 Task: Add Sprouts 85% Grass-Fed Ground Beef to the cart.
Action: Mouse moved to (52, 323)
Screenshot: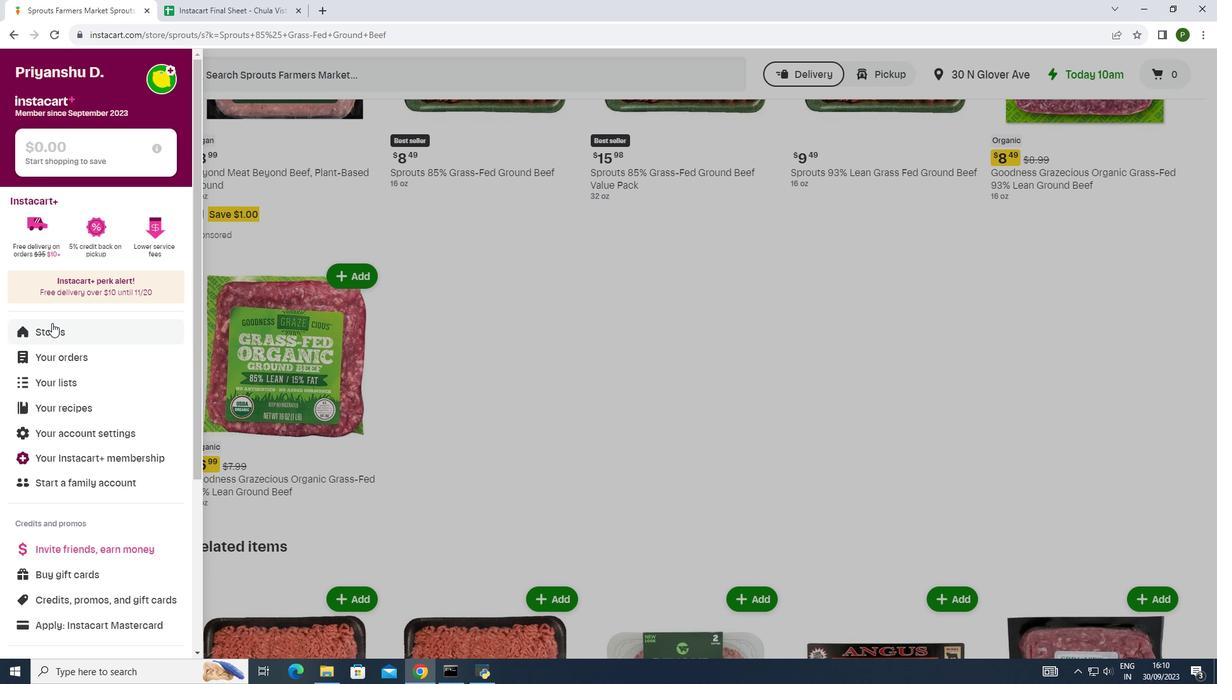 
Action: Mouse pressed left at (52, 323)
Screenshot: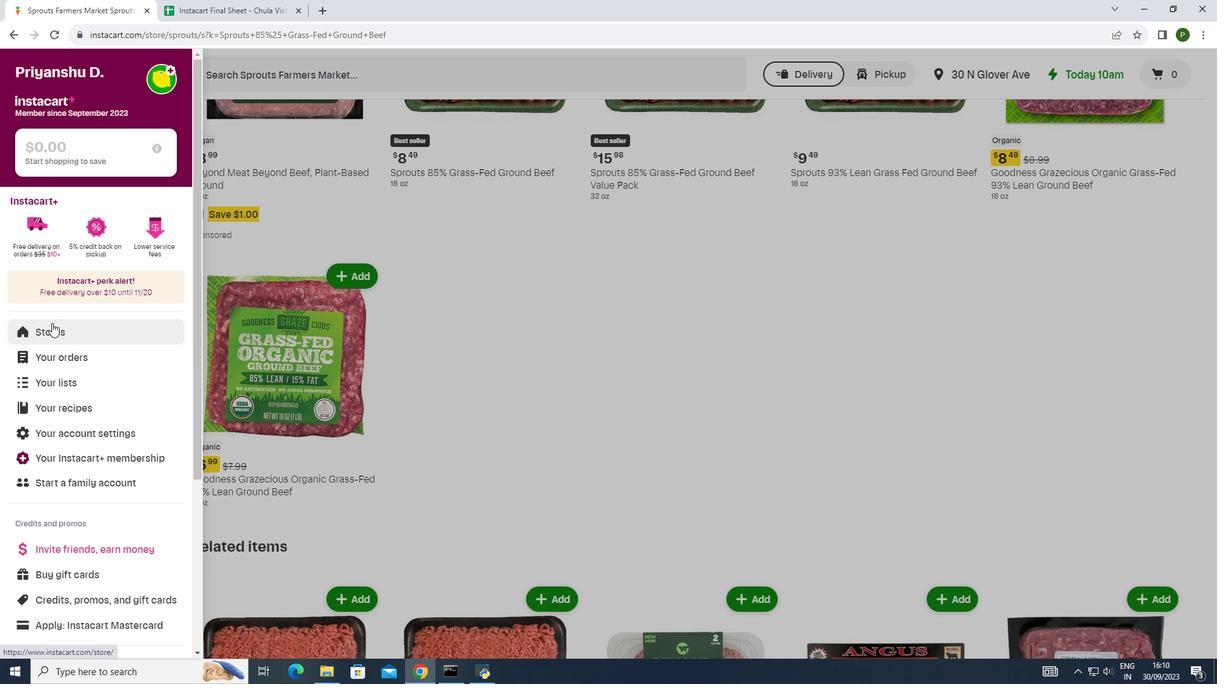 
Action: Mouse moved to (289, 128)
Screenshot: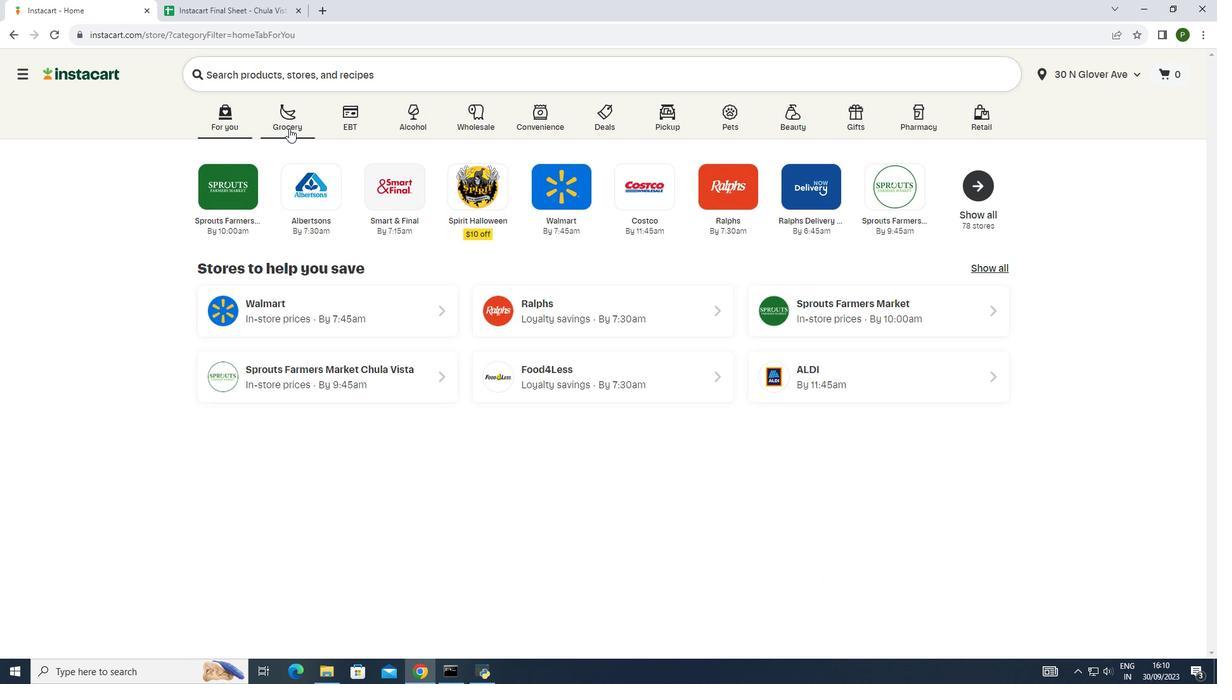 
Action: Mouse pressed left at (289, 128)
Screenshot: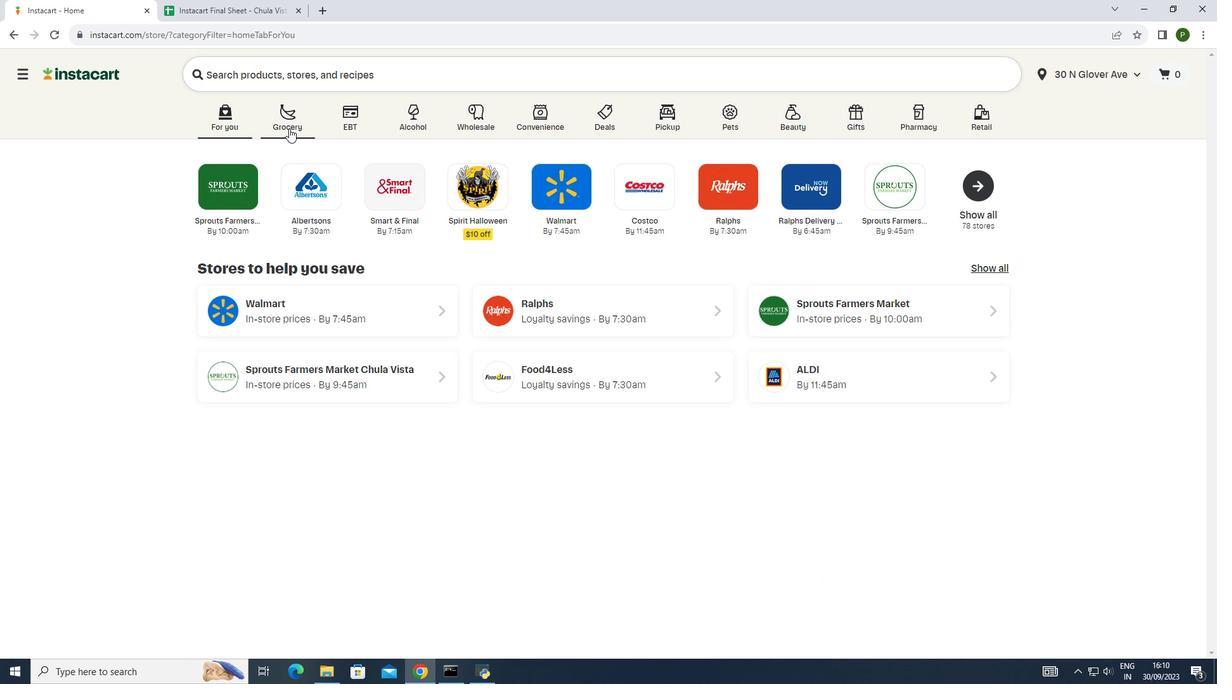 
Action: Mouse moved to (629, 201)
Screenshot: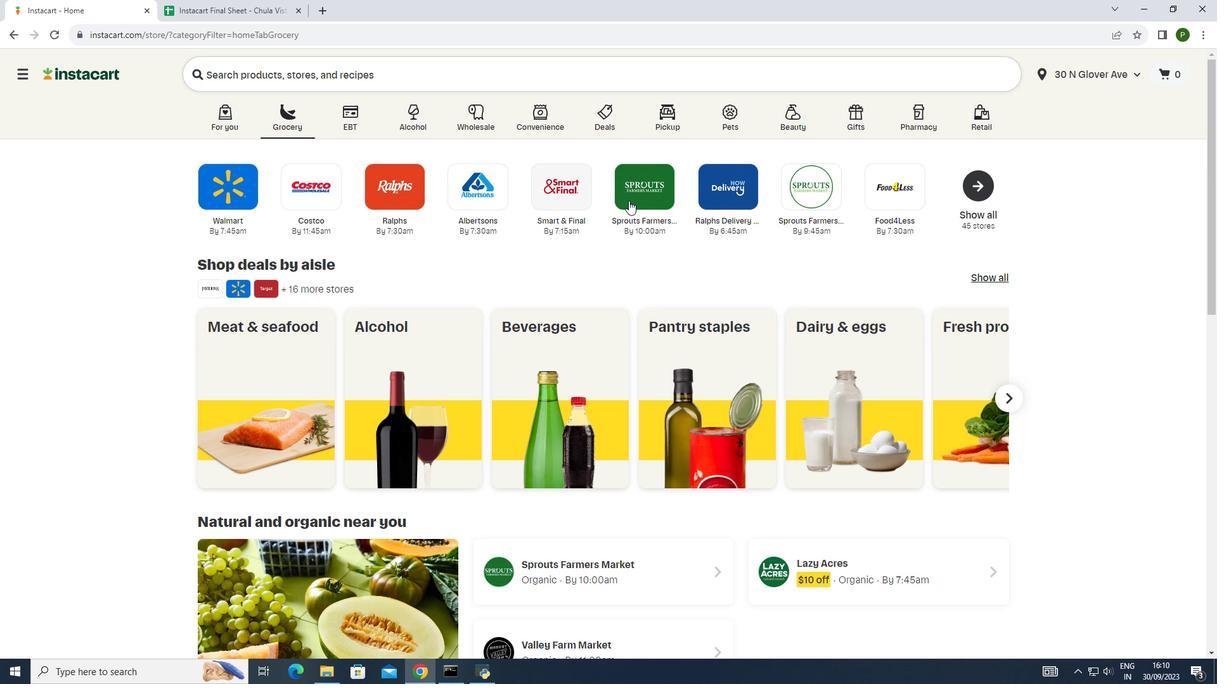 
Action: Mouse pressed left at (629, 201)
Screenshot: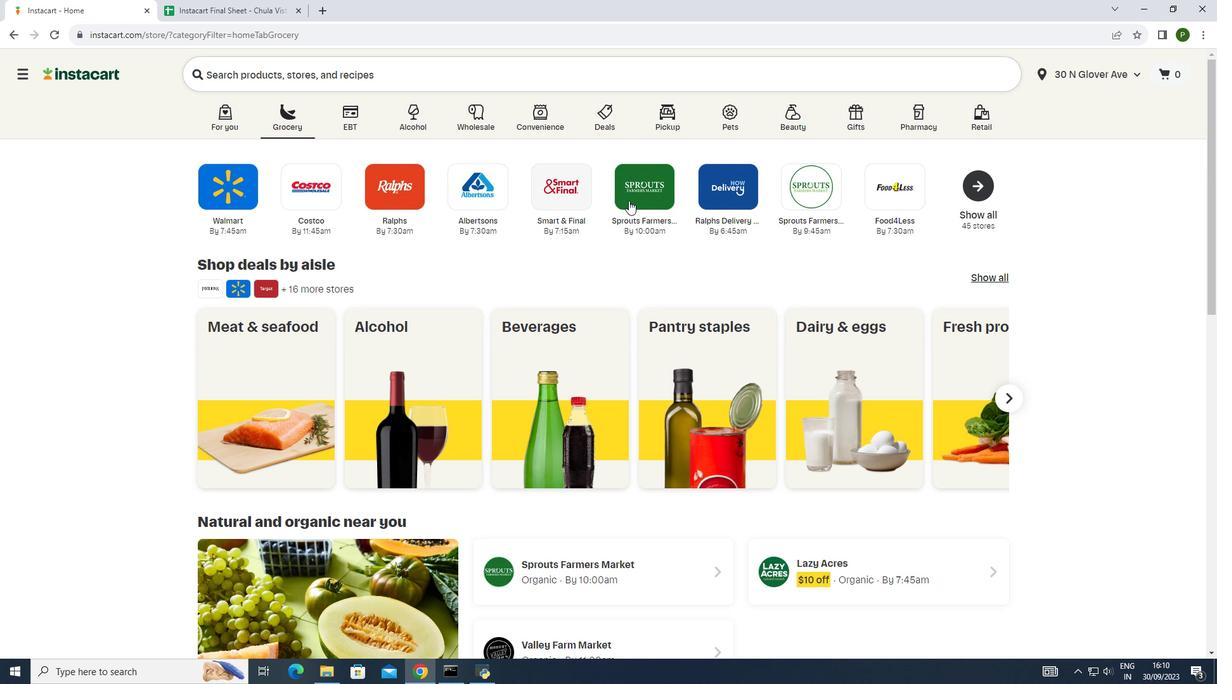 
Action: Mouse moved to (78, 340)
Screenshot: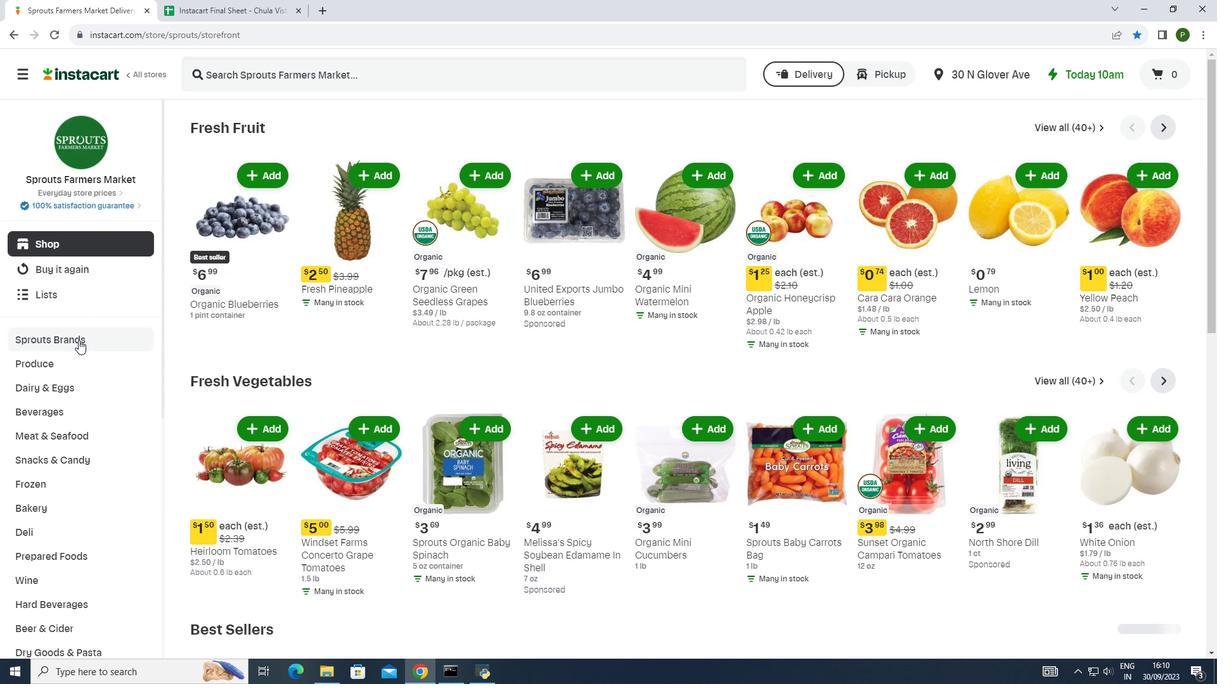 
Action: Mouse pressed left at (78, 340)
Screenshot: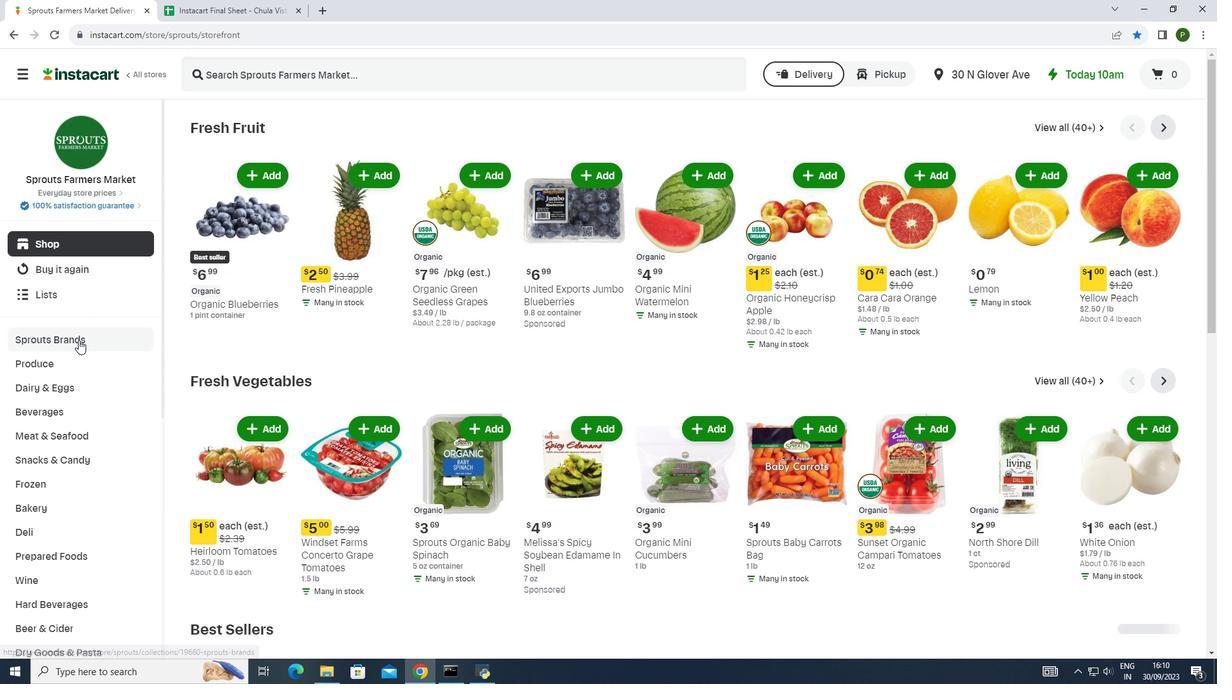
Action: Mouse moved to (68, 395)
Screenshot: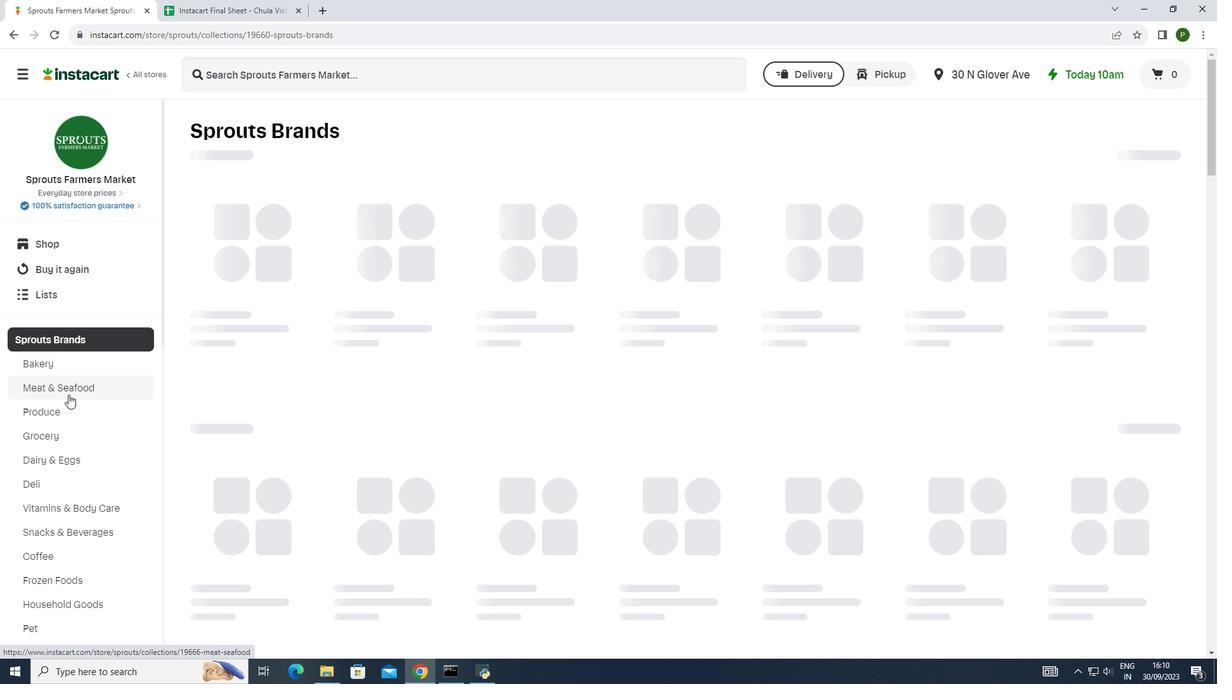 
Action: Mouse pressed left at (68, 395)
Screenshot: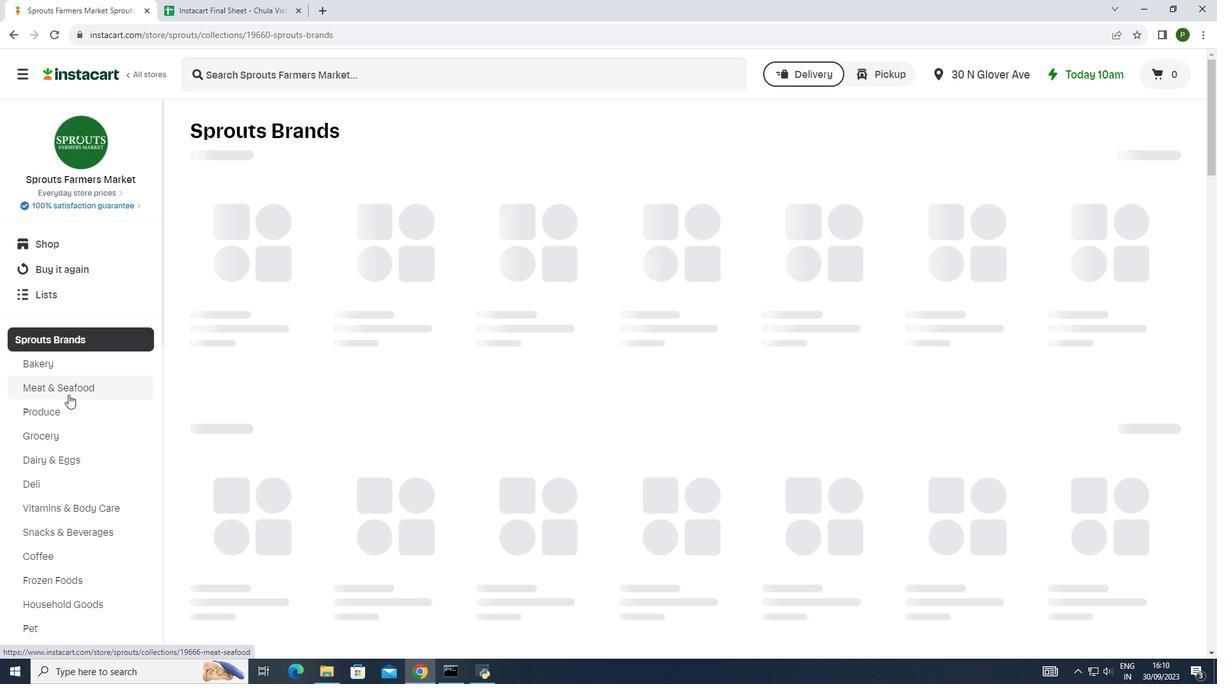 
Action: Mouse moved to (275, 306)
Screenshot: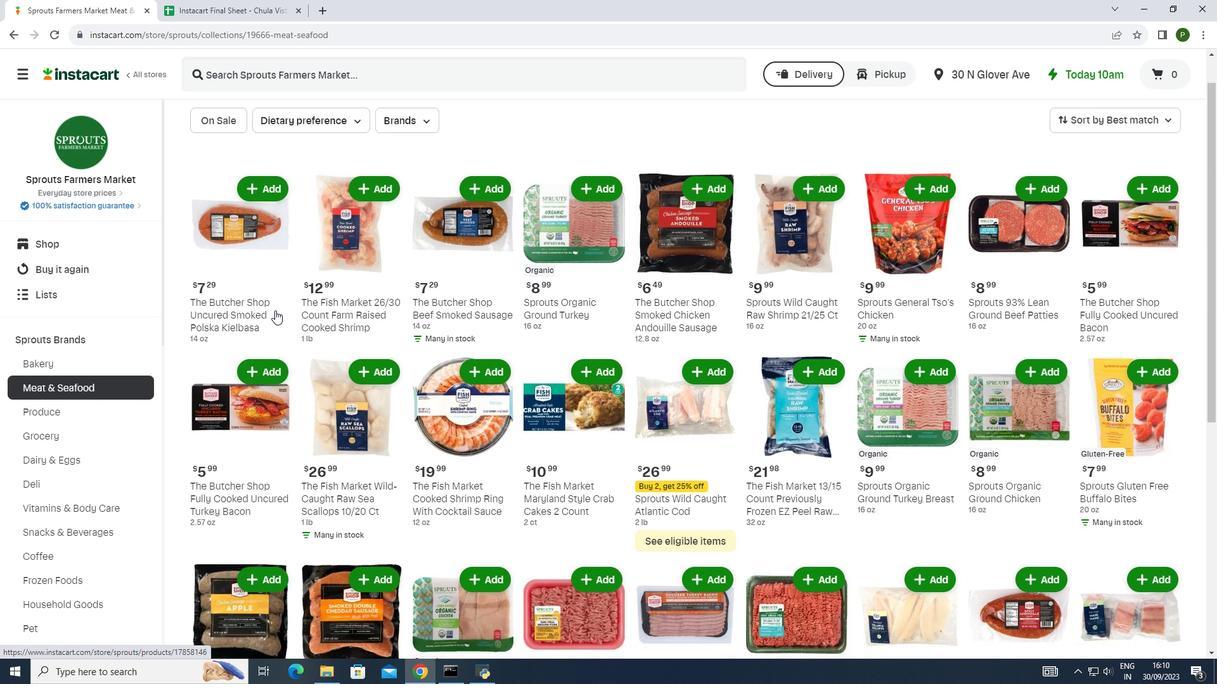 
Action: Mouse scrolled (275, 306) with delta (0, 0)
Screenshot: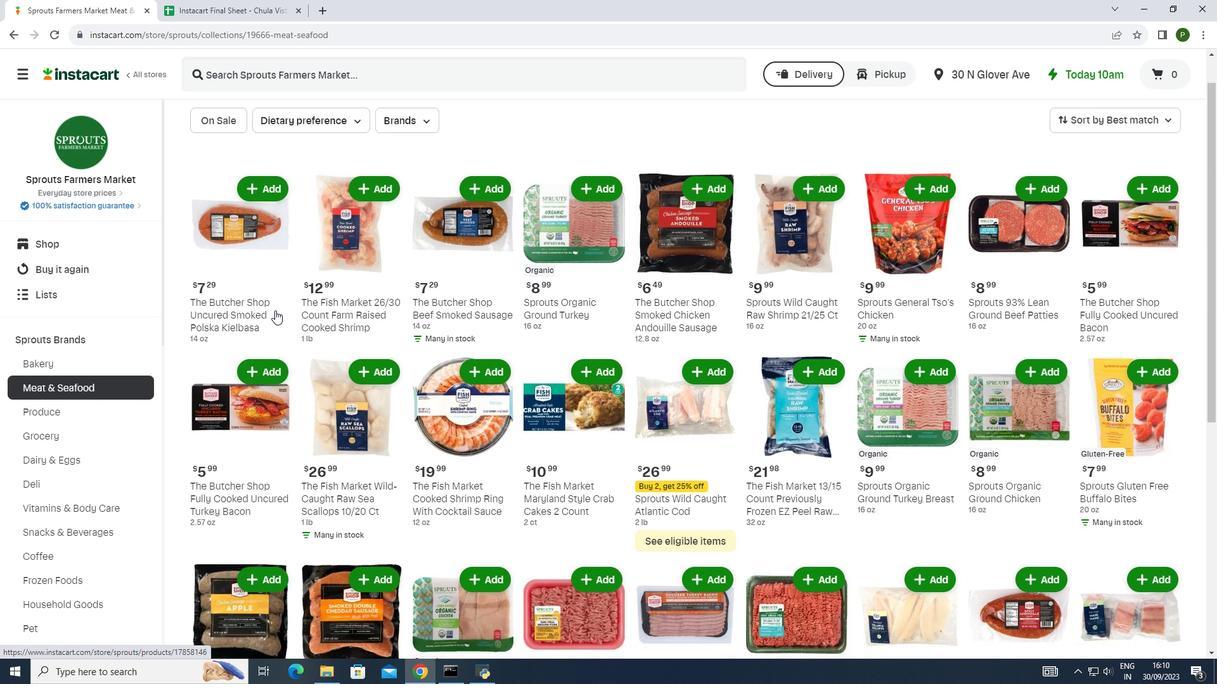 
Action: Mouse moved to (275, 308)
Screenshot: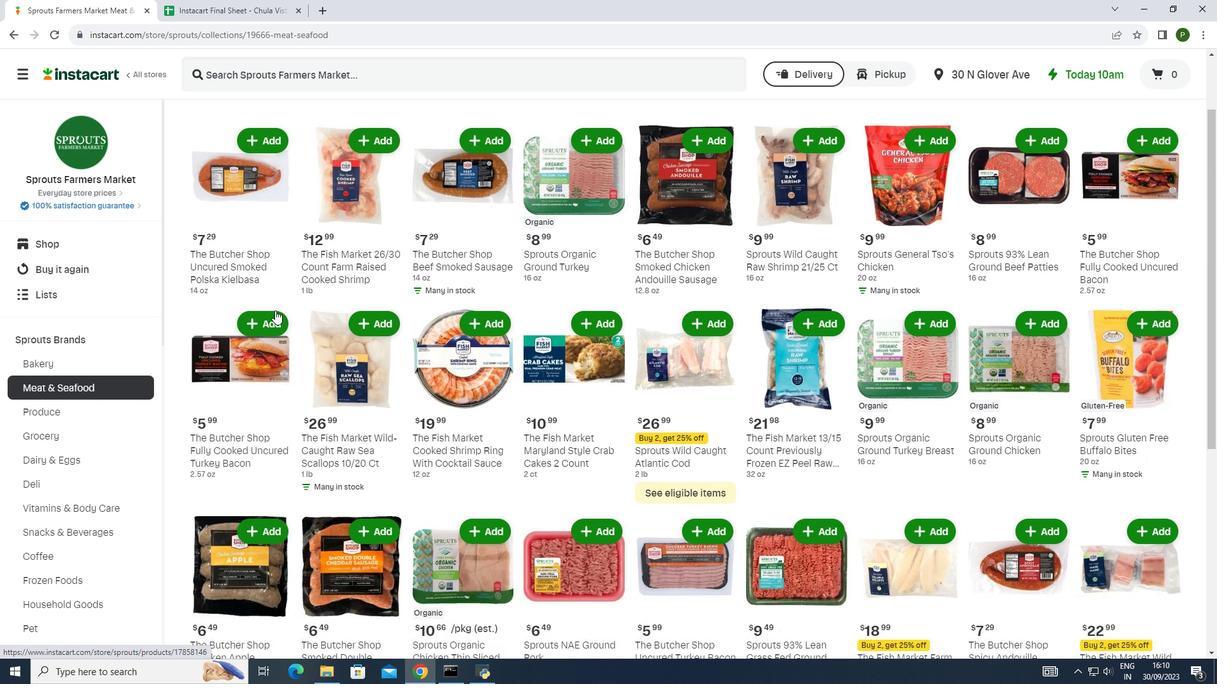 
Action: Mouse scrolled (275, 308) with delta (0, 0)
Screenshot: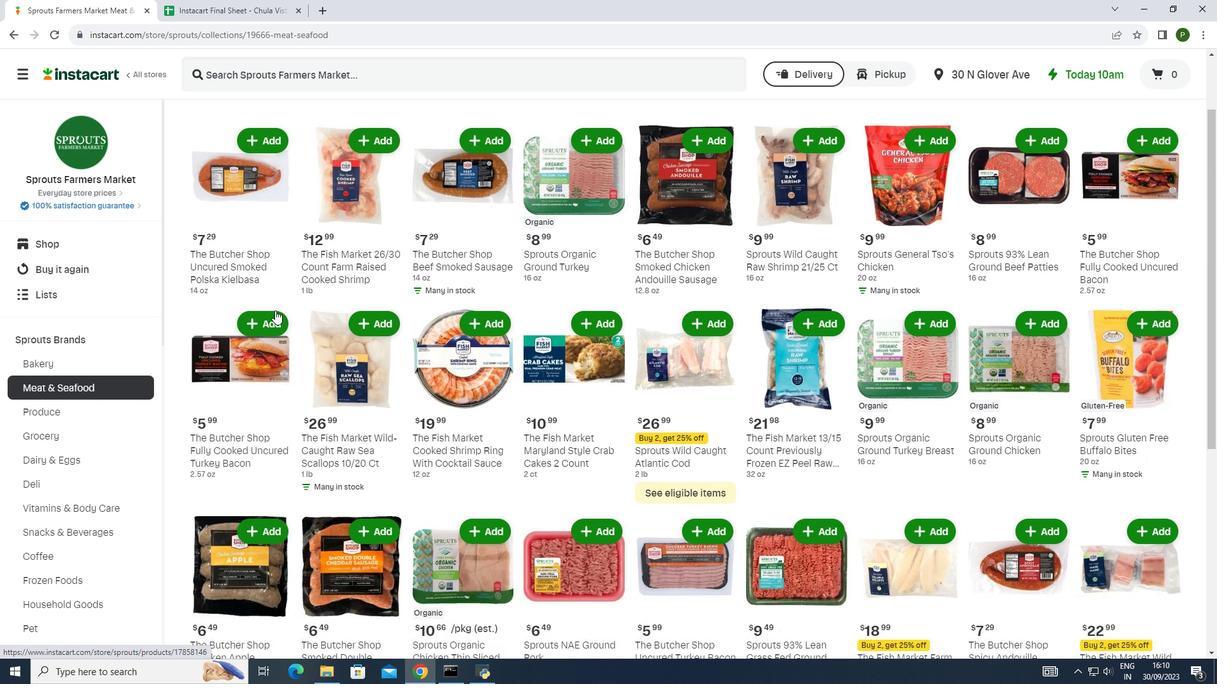 
Action: Mouse moved to (276, 310)
Screenshot: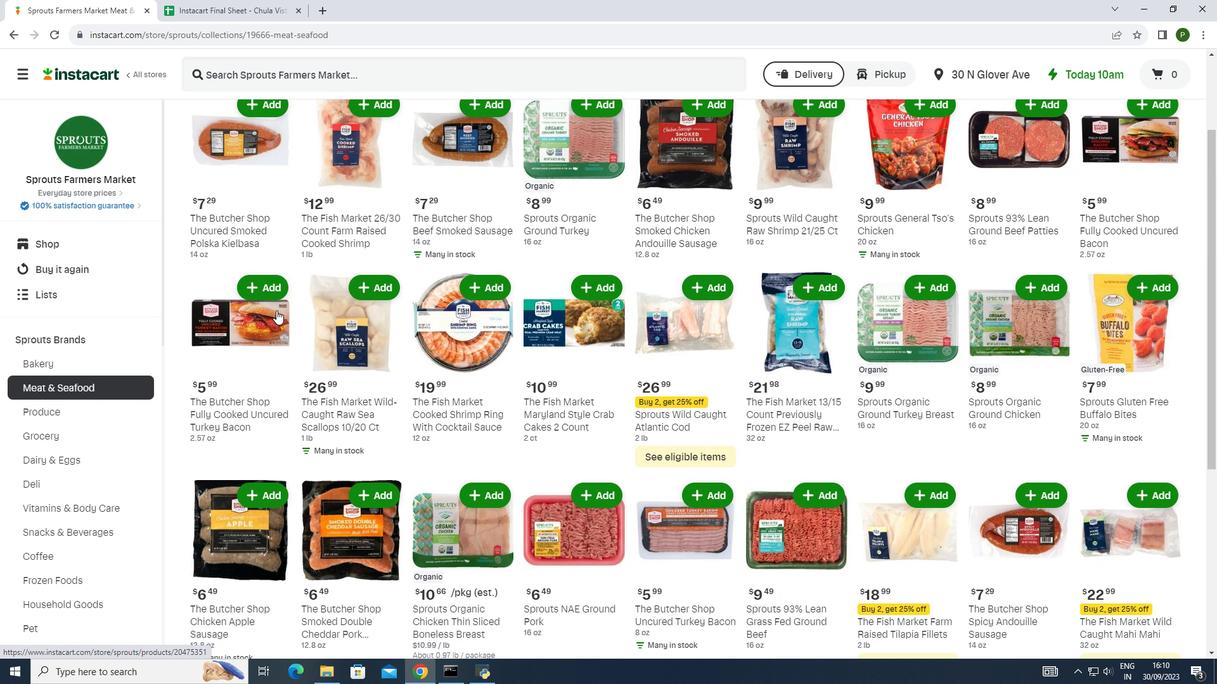 
Action: Mouse scrolled (276, 310) with delta (0, 0)
Screenshot: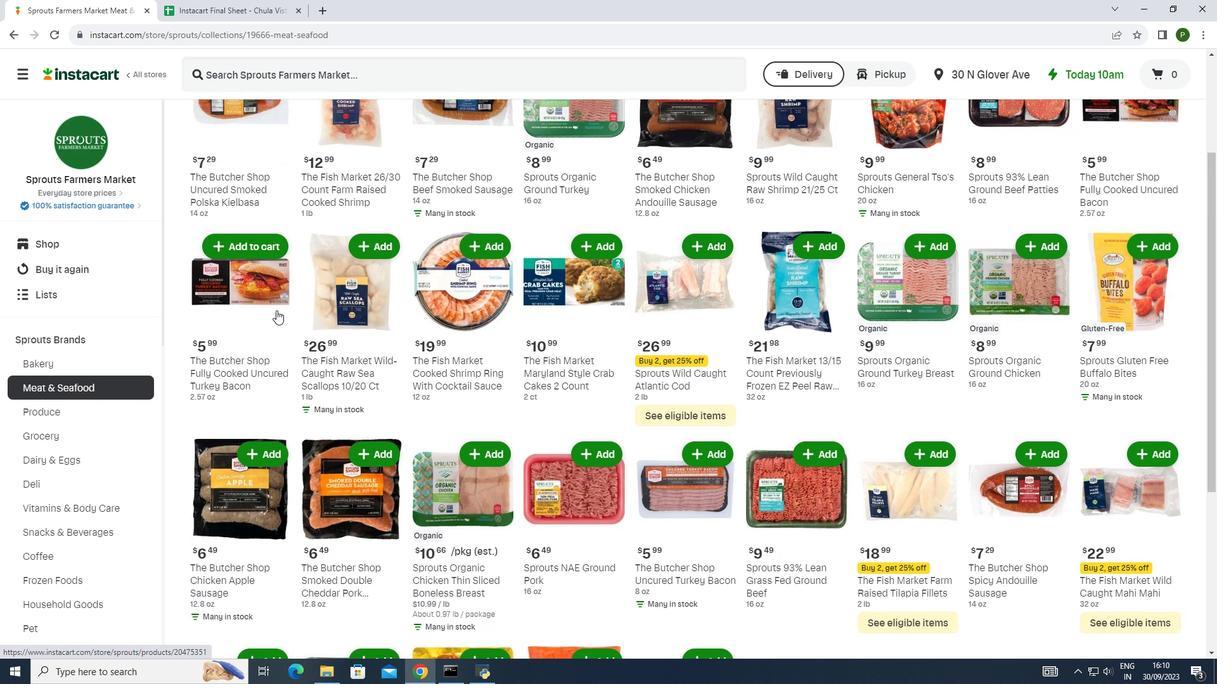 
Action: Mouse moved to (282, 312)
Screenshot: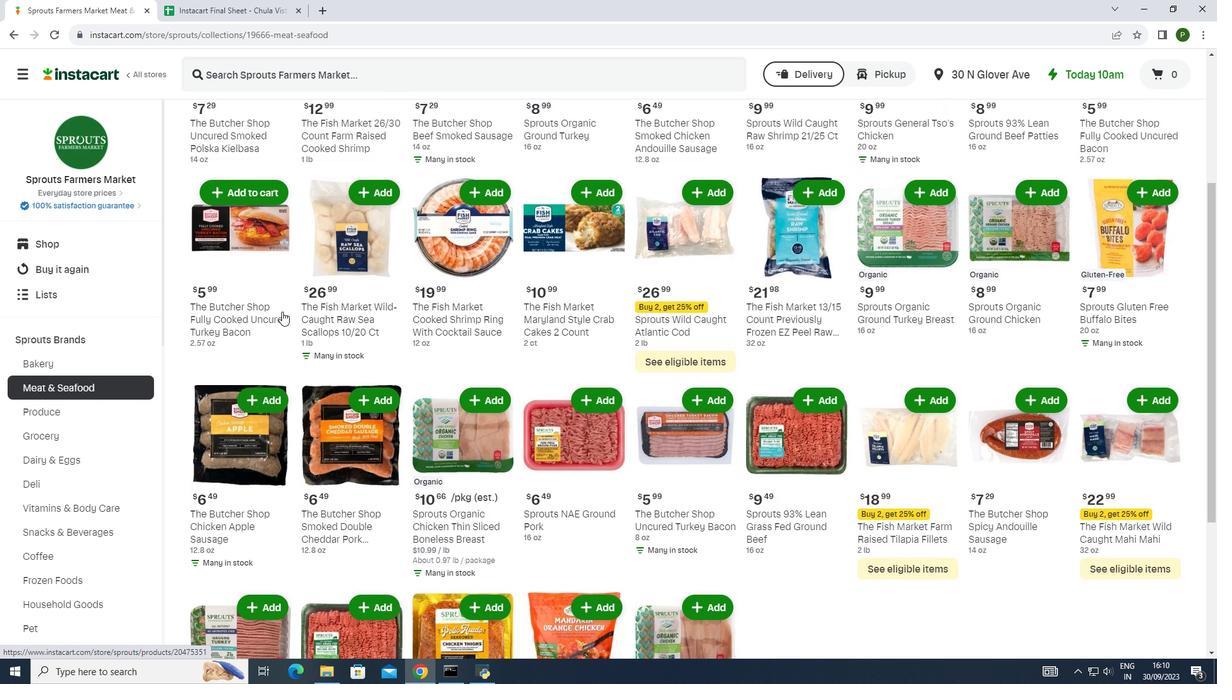 
Action: Mouse scrolled (282, 311) with delta (0, 0)
Screenshot: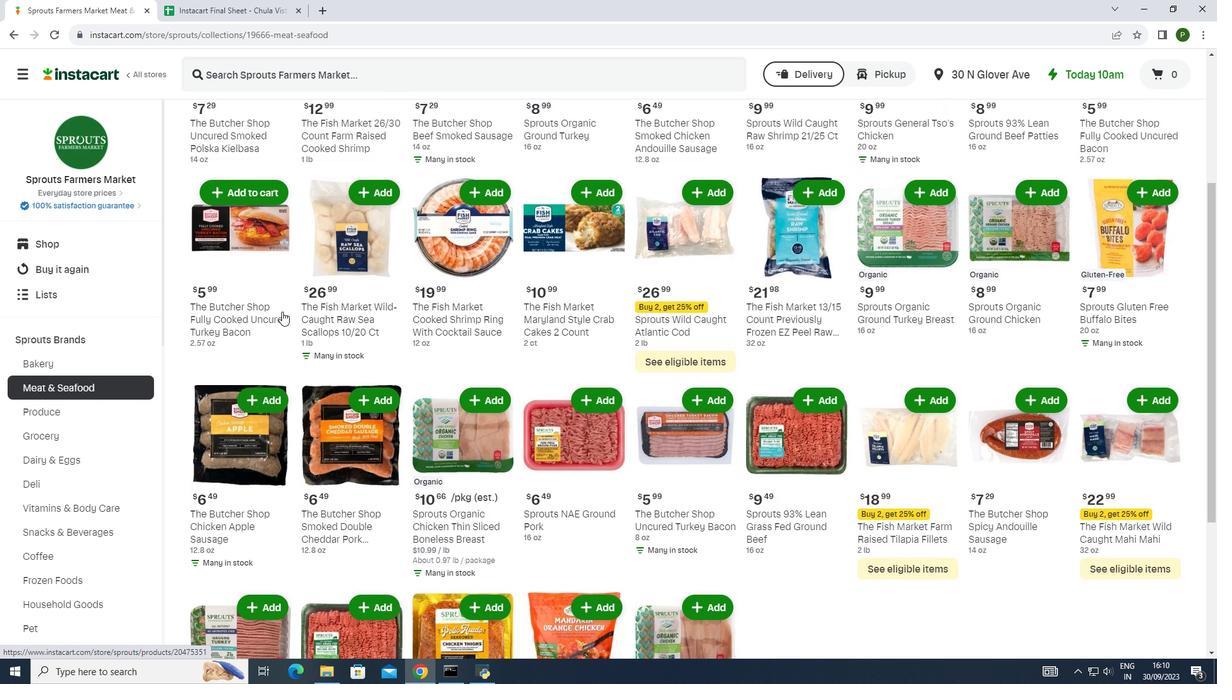 
Action: Mouse moved to (292, 313)
Screenshot: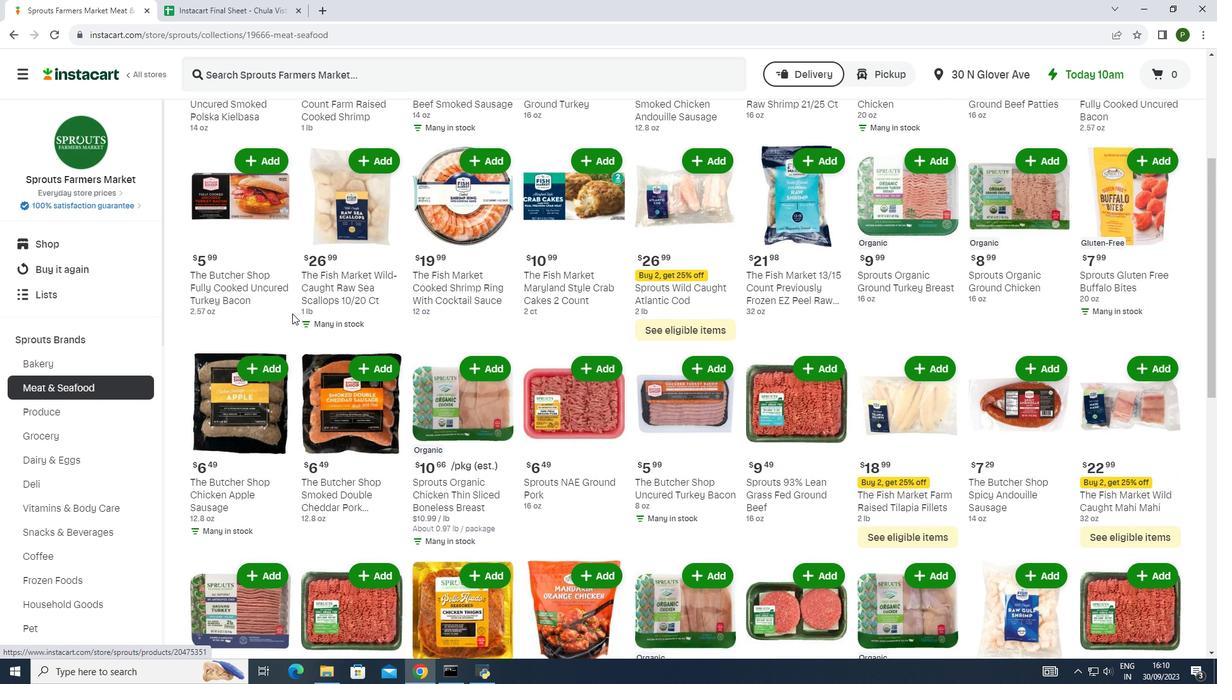 
Action: Mouse scrolled (292, 313) with delta (0, 0)
Screenshot: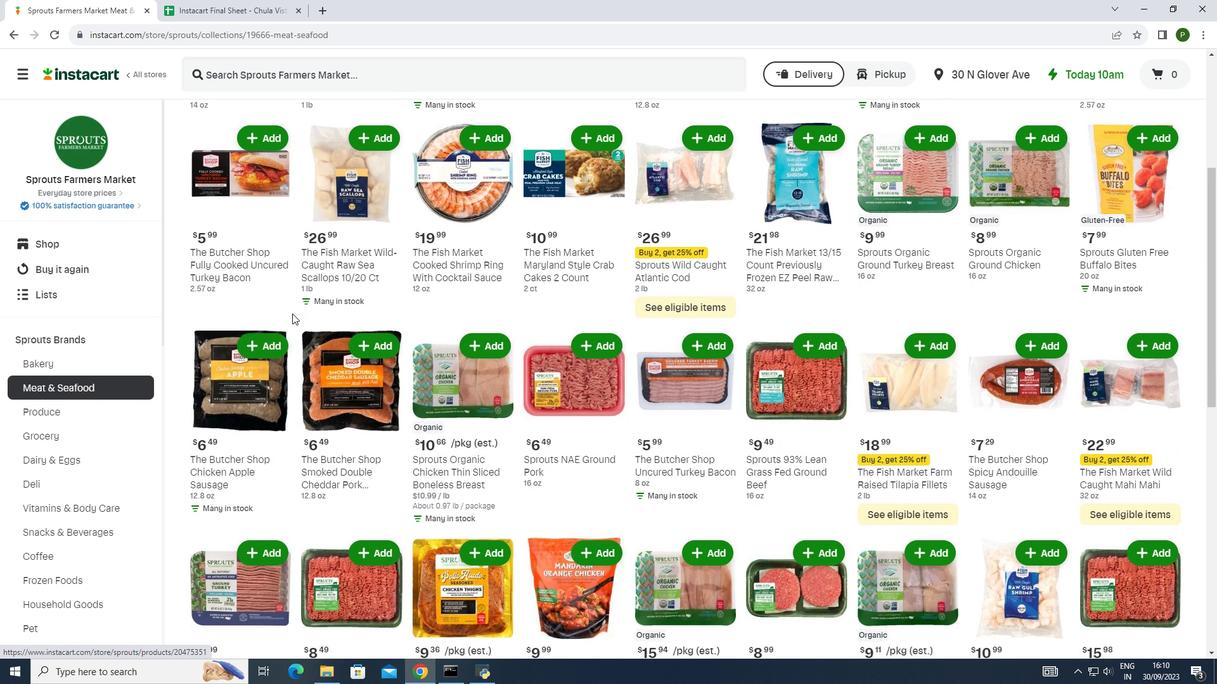 
Action: Mouse moved to (286, 315)
Screenshot: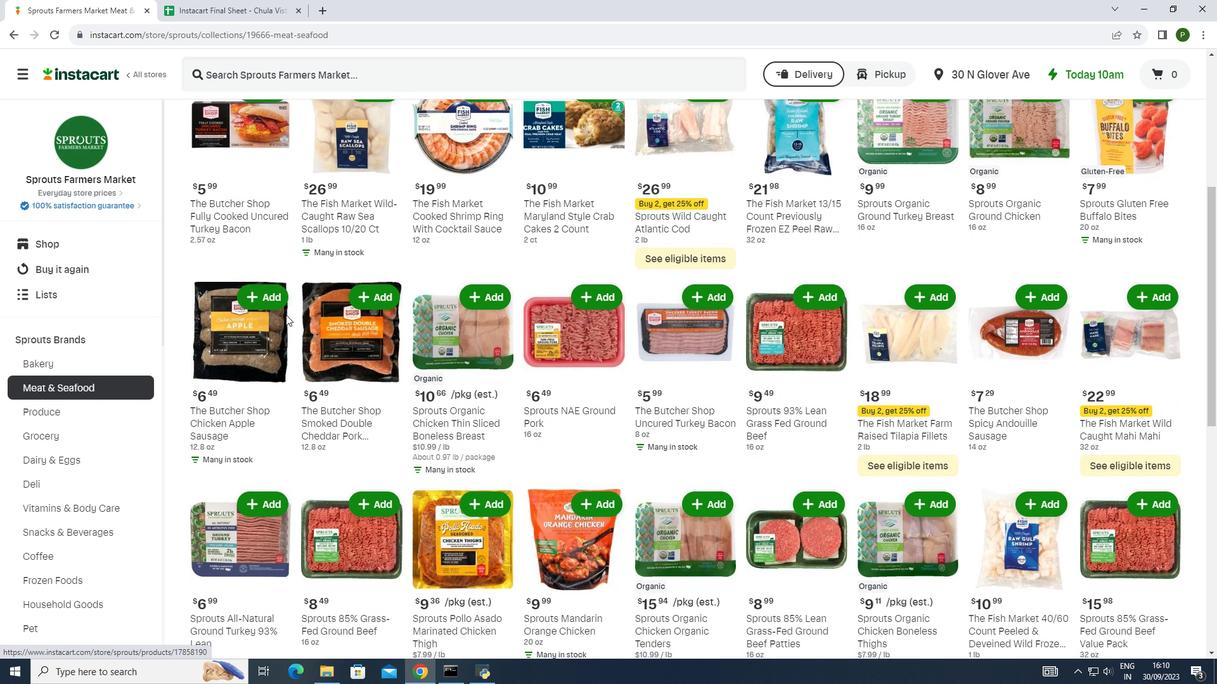 
Action: Mouse scrolled (286, 314) with delta (0, 0)
Screenshot: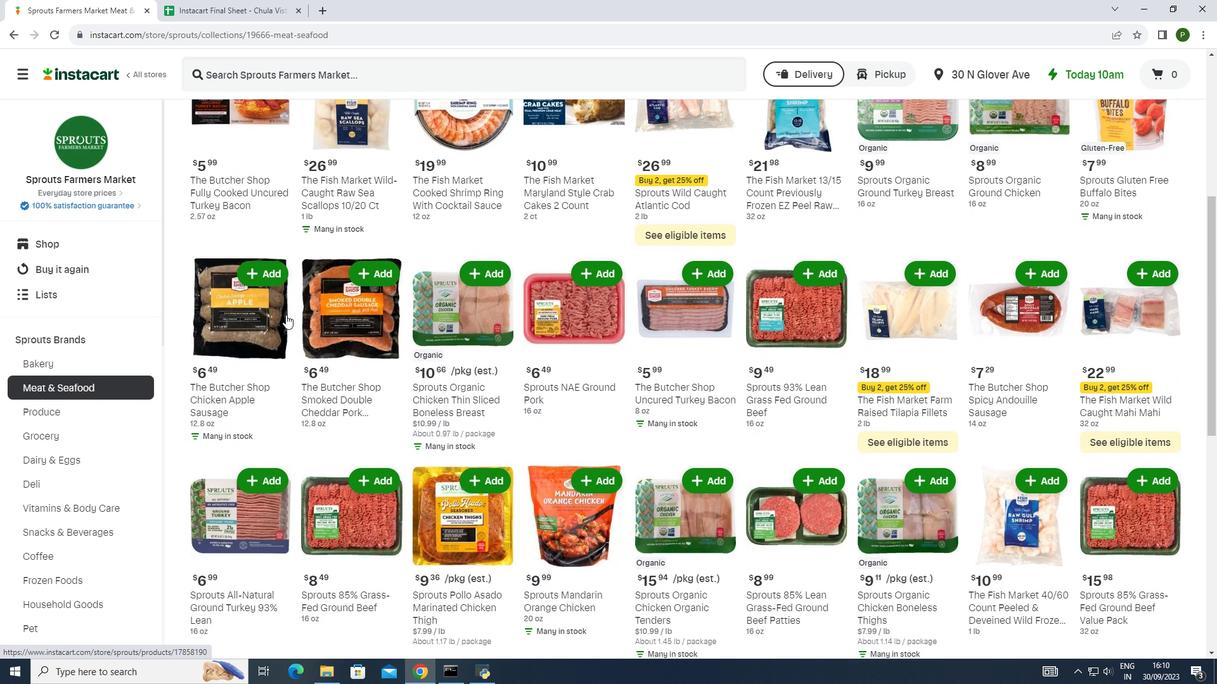 
Action: Mouse moved to (281, 343)
Screenshot: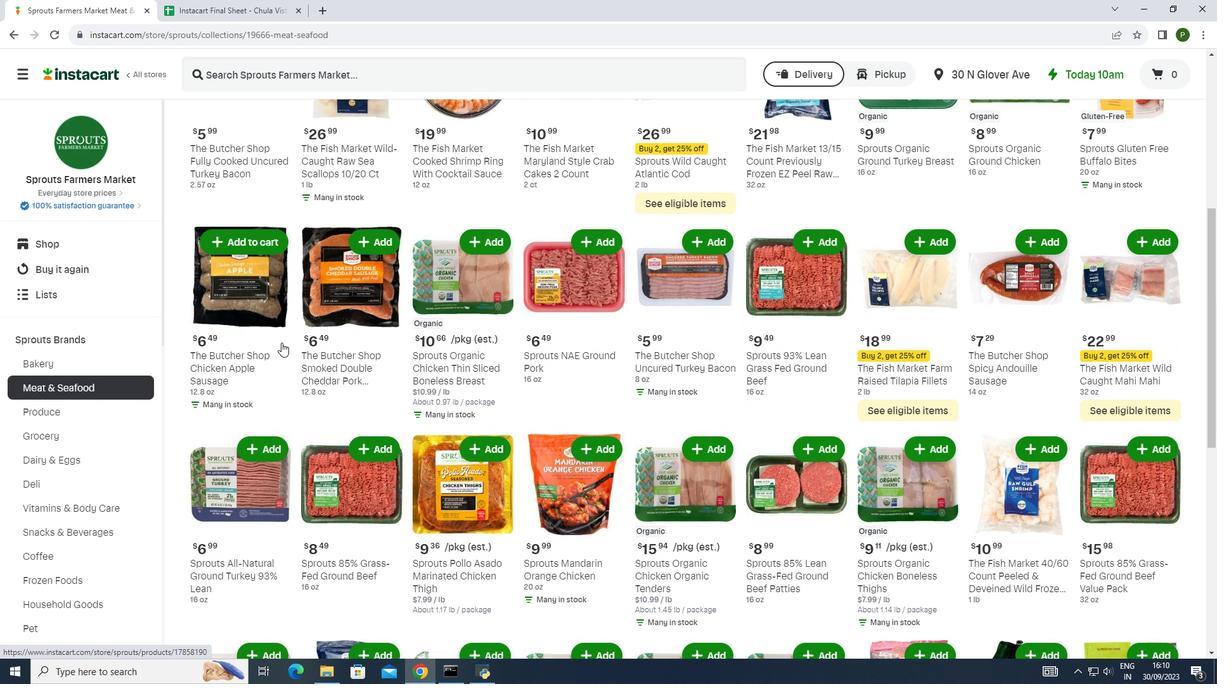 
Action: Mouse scrolled (281, 342) with delta (0, 0)
Screenshot: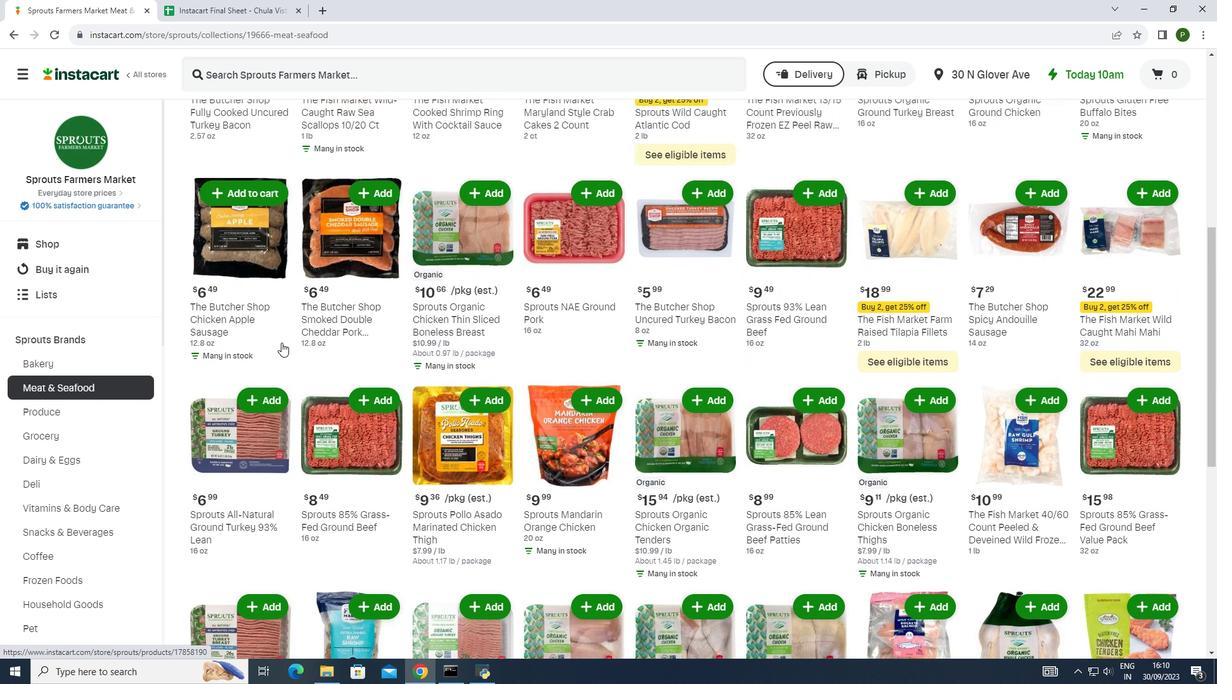 
Action: Mouse moved to (281, 346)
Screenshot: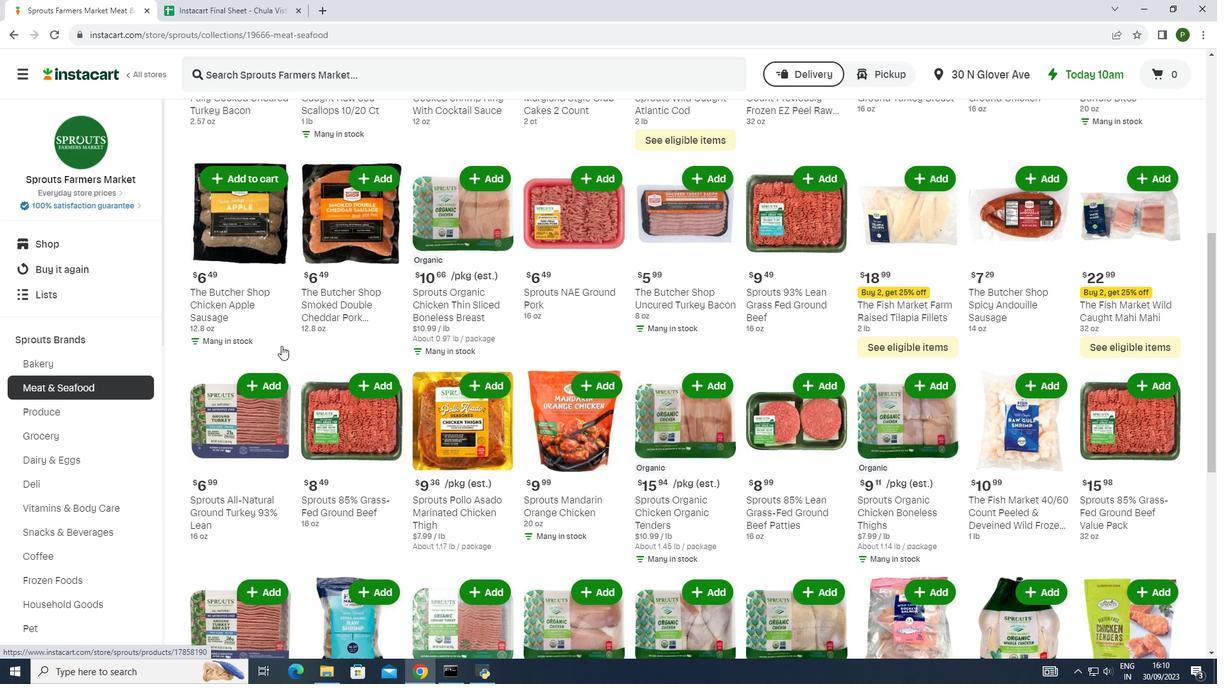 
Action: Mouse scrolled (281, 345) with delta (0, 0)
Screenshot: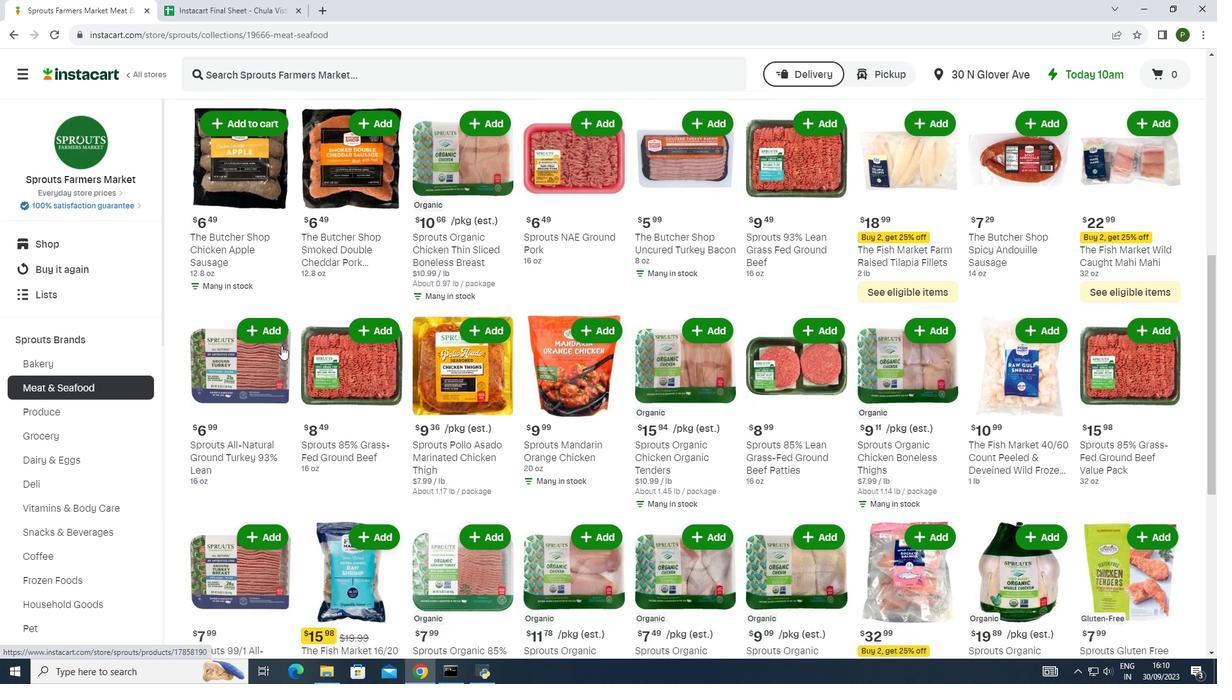 
Action: Mouse moved to (281, 349)
Screenshot: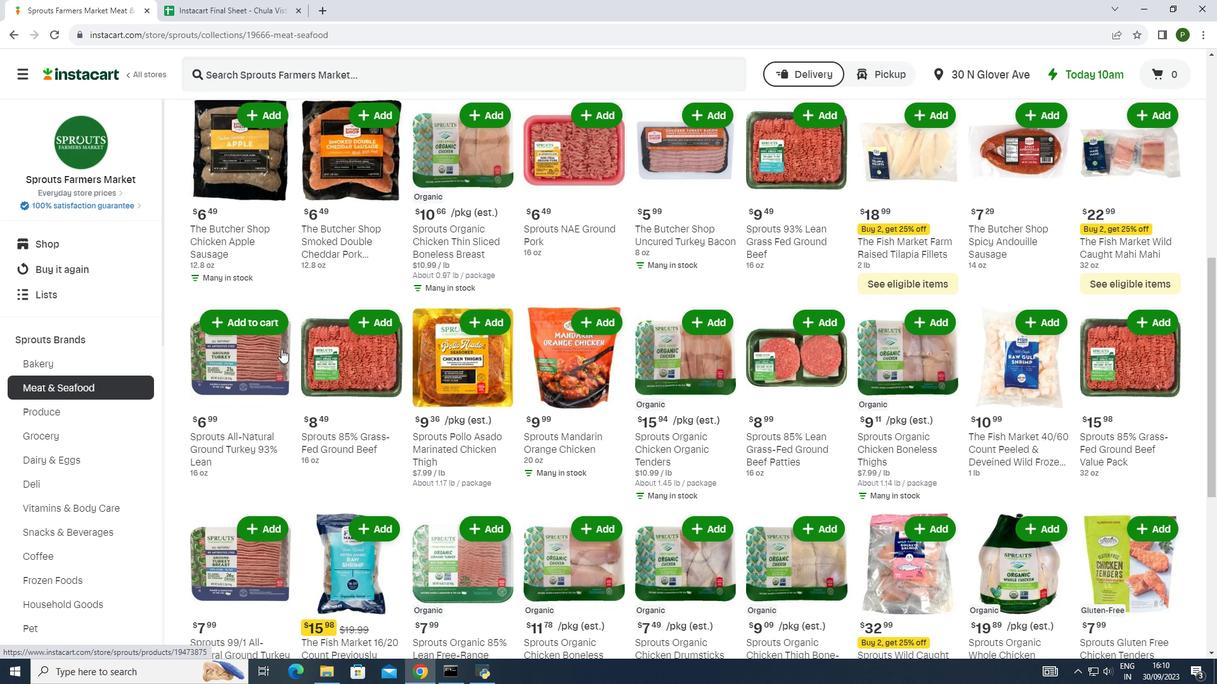 
Action: Mouse scrolled (281, 348) with delta (0, 0)
Screenshot: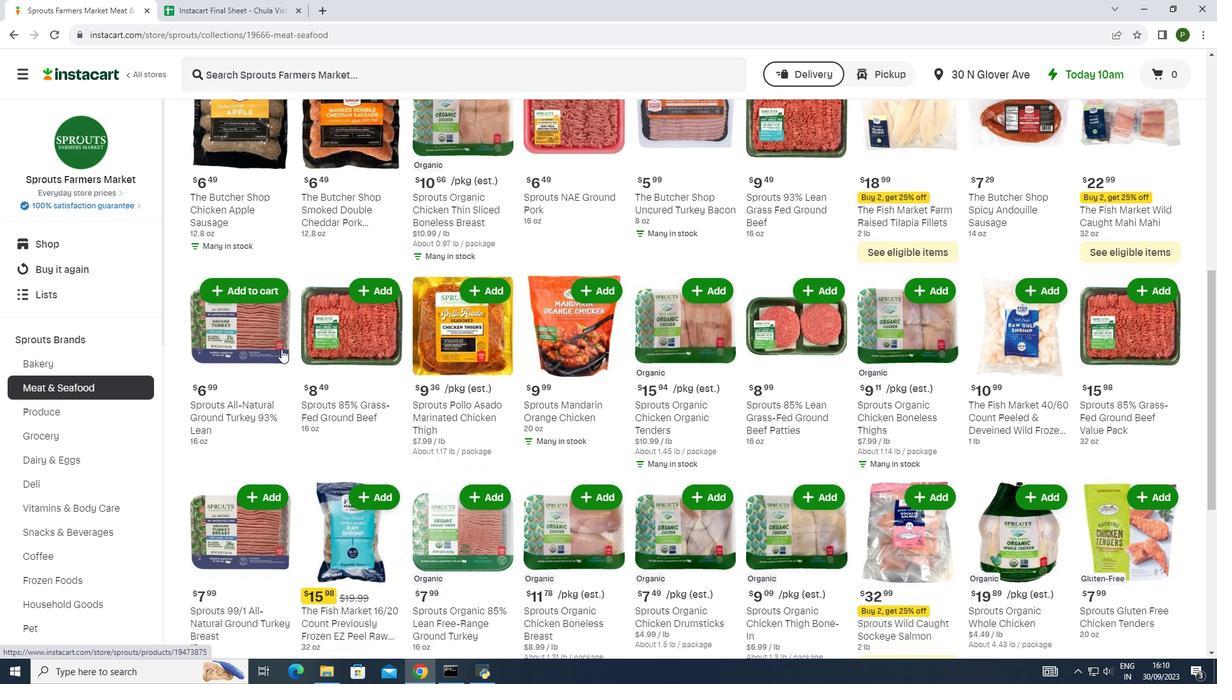 
Action: Mouse moved to (370, 259)
Screenshot: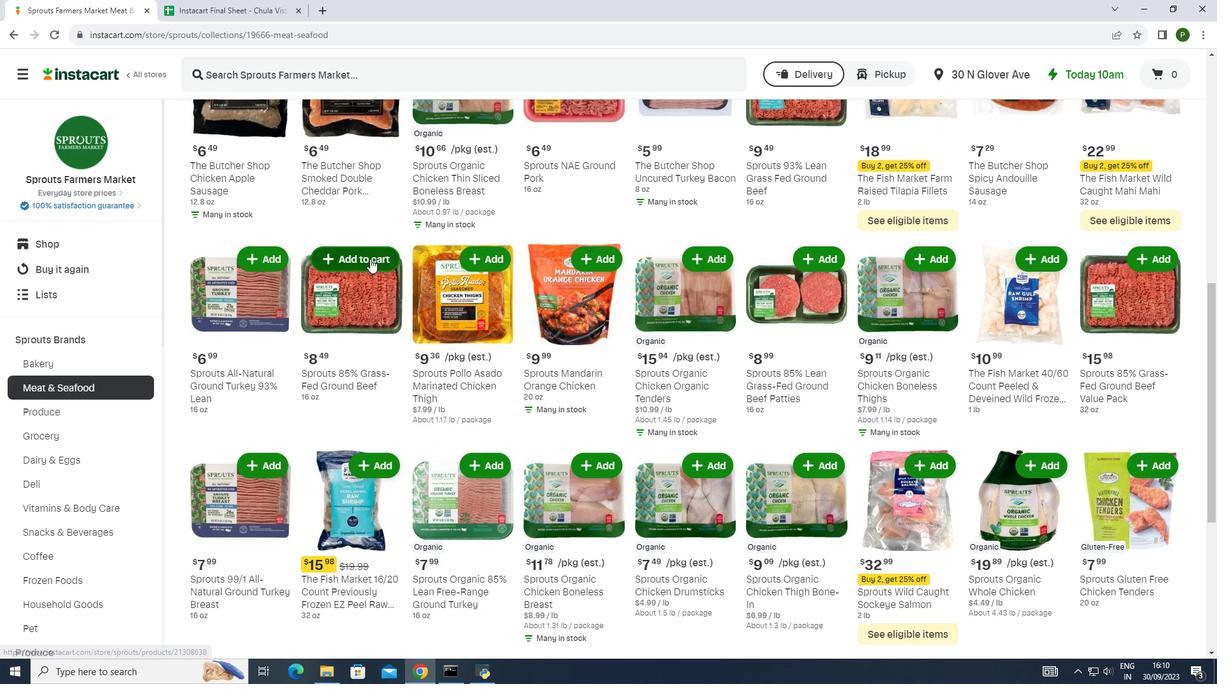 
Action: Mouse pressed left at (370, 259)
Screenshot: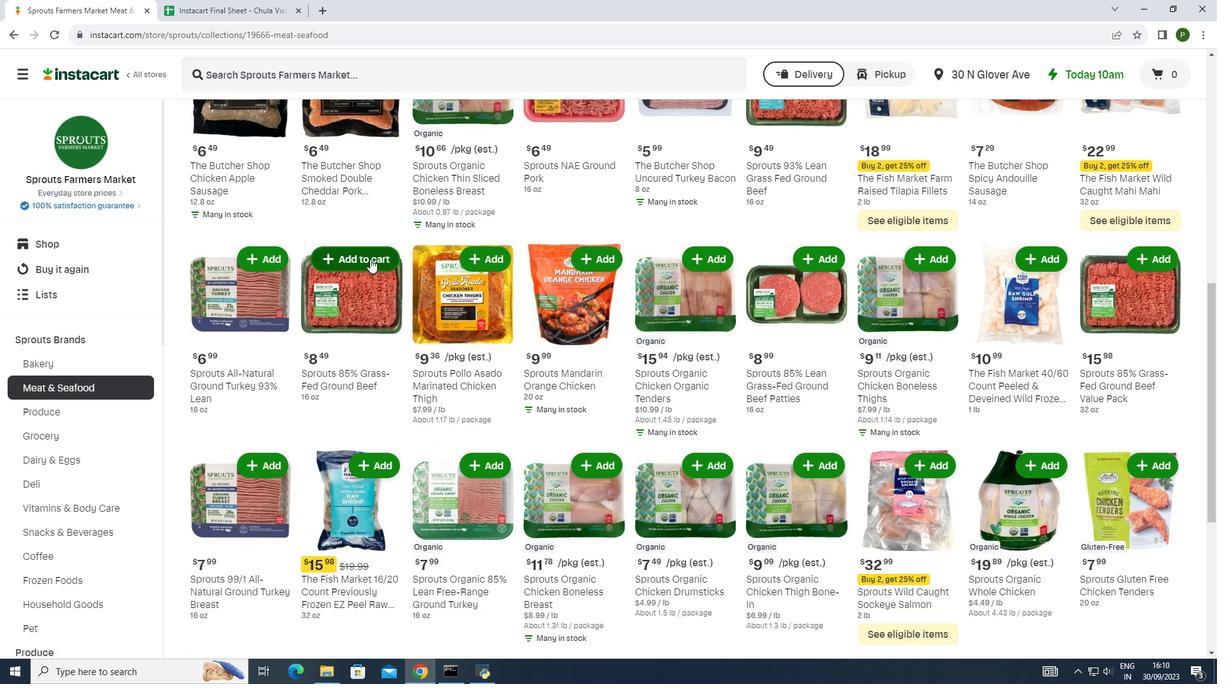 
Action: Mouse pressed left at (370, 259)
Screenshot: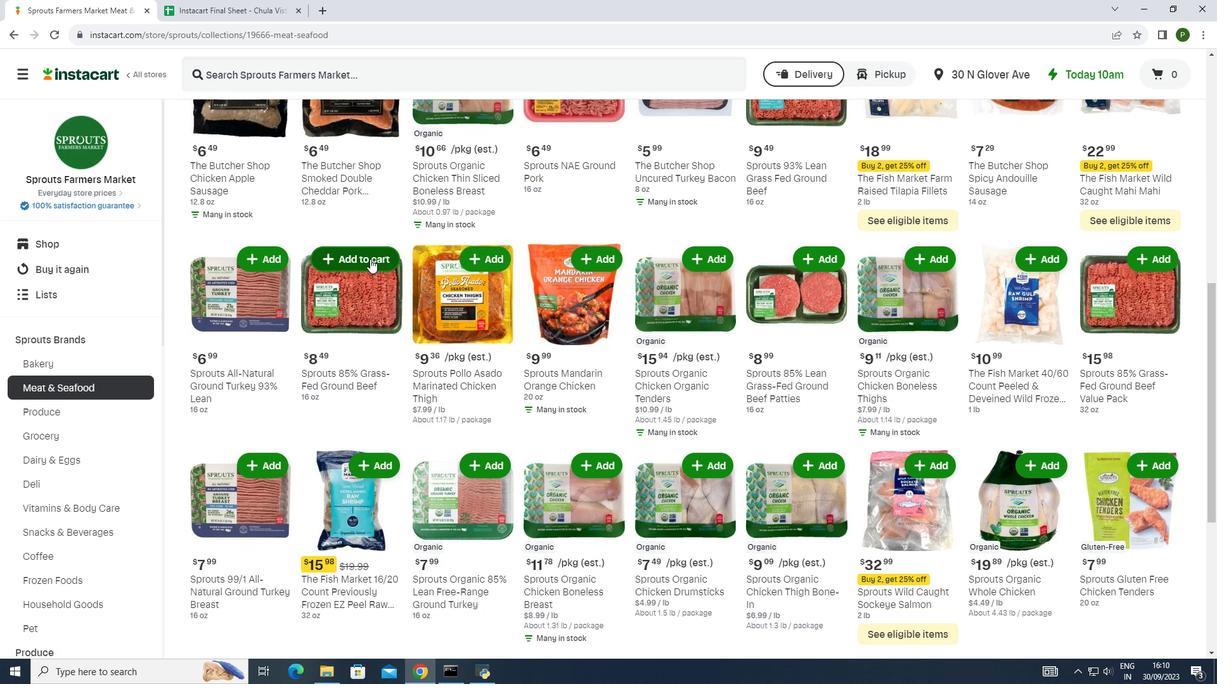 
